 Task: Look for products in the category "Hand Soap" from Store Brand only.
Action: Mouse moved to (832, 321)
Screenshot: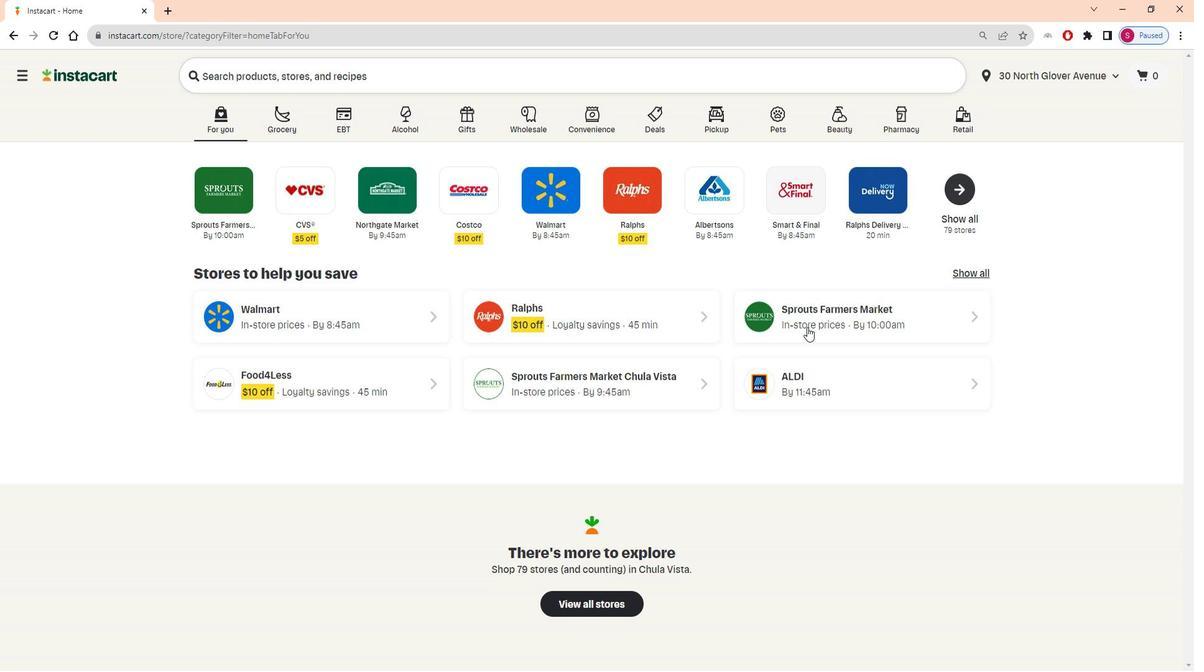 
Action: Mouse pressed left at (832, 321)
Screenshot: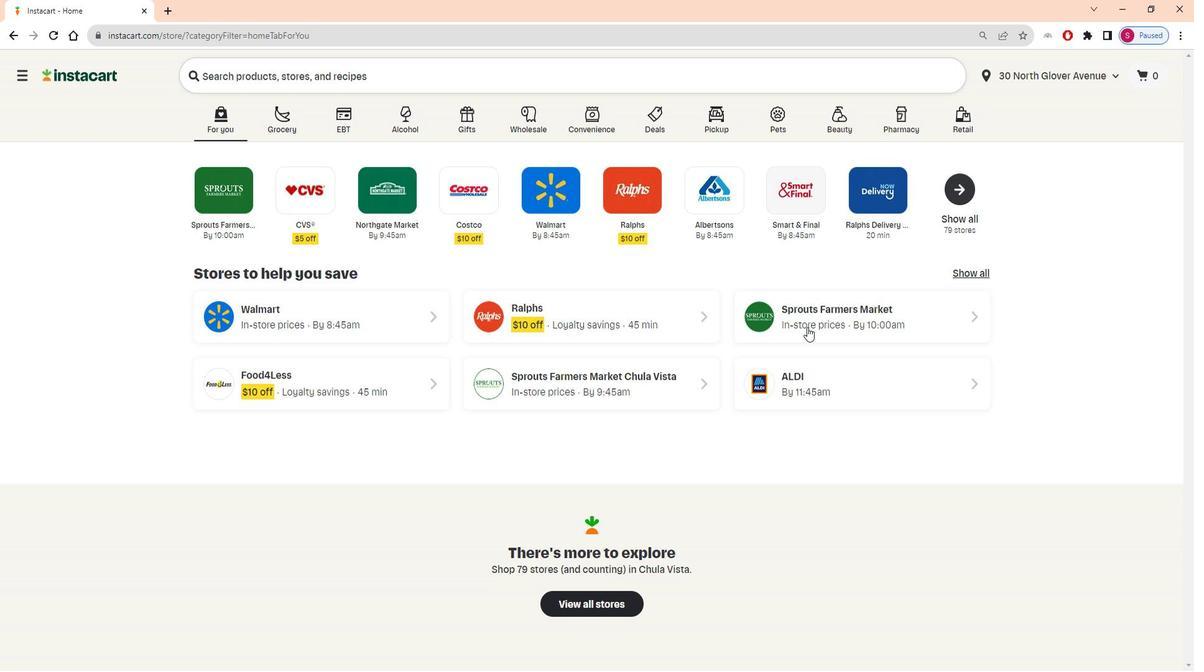 
Action: Mouse moved to (111, 432)
Screenshot: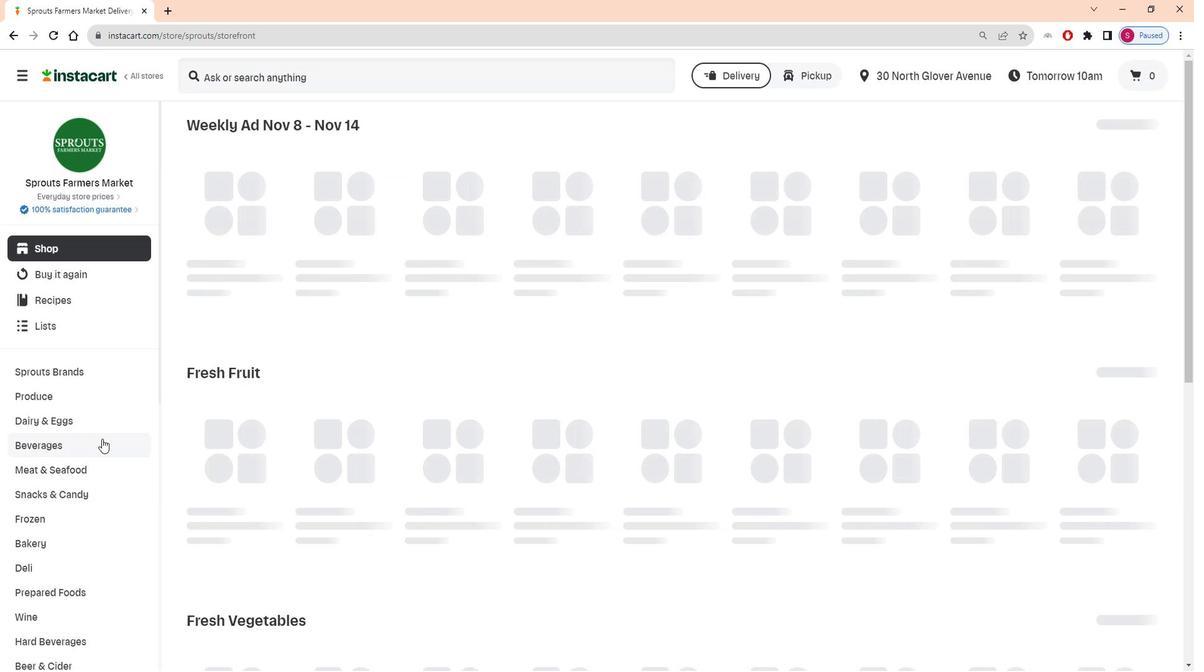 
Action: Mouse scrolled (111, 431) with delta (0, 0)
Screenshot: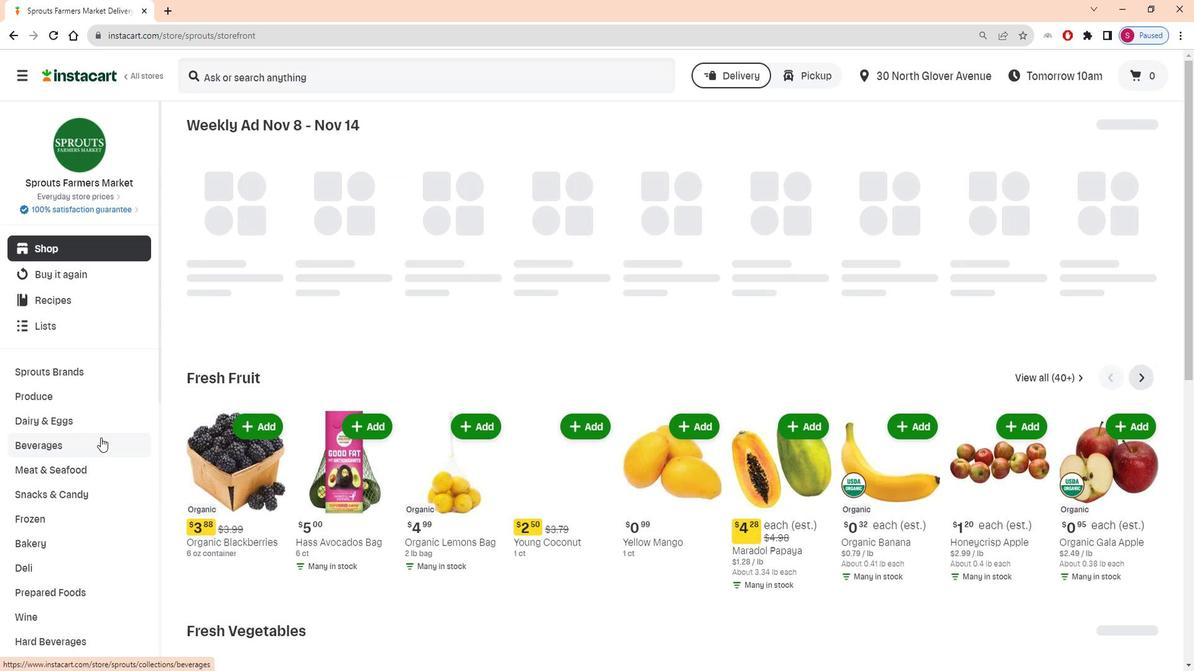 
Action: Mouse moved to (110, 432)
Screenshot: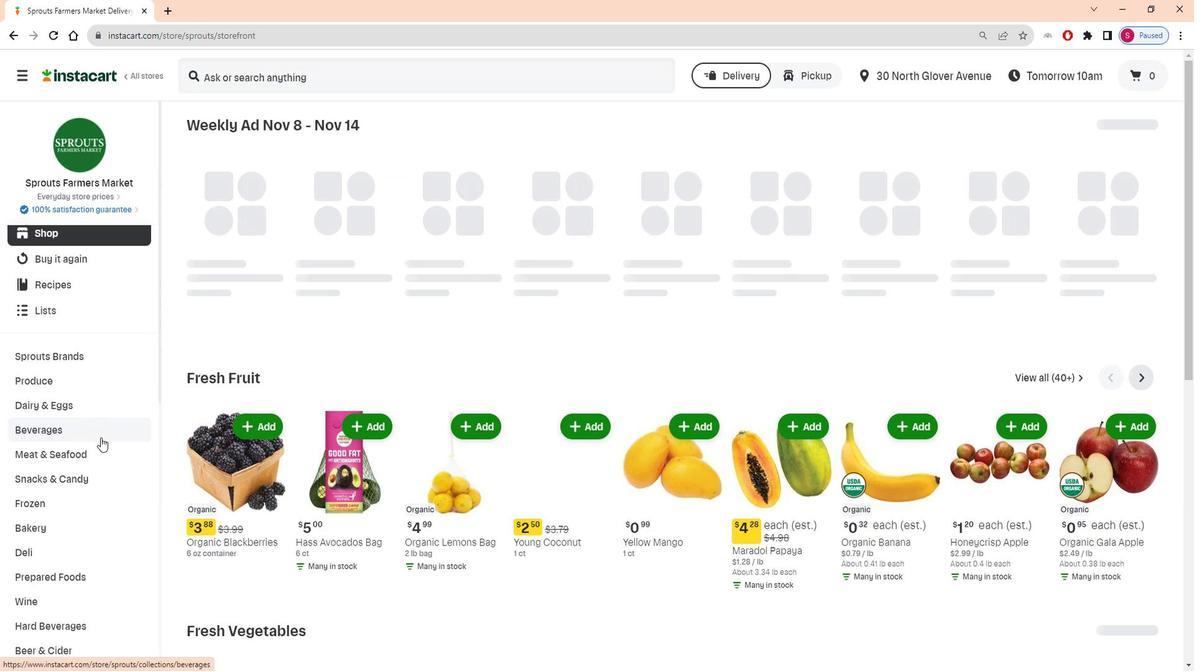 
Action: Mouse scrolled (110, 431) with delta (0, 0)
Screenshot: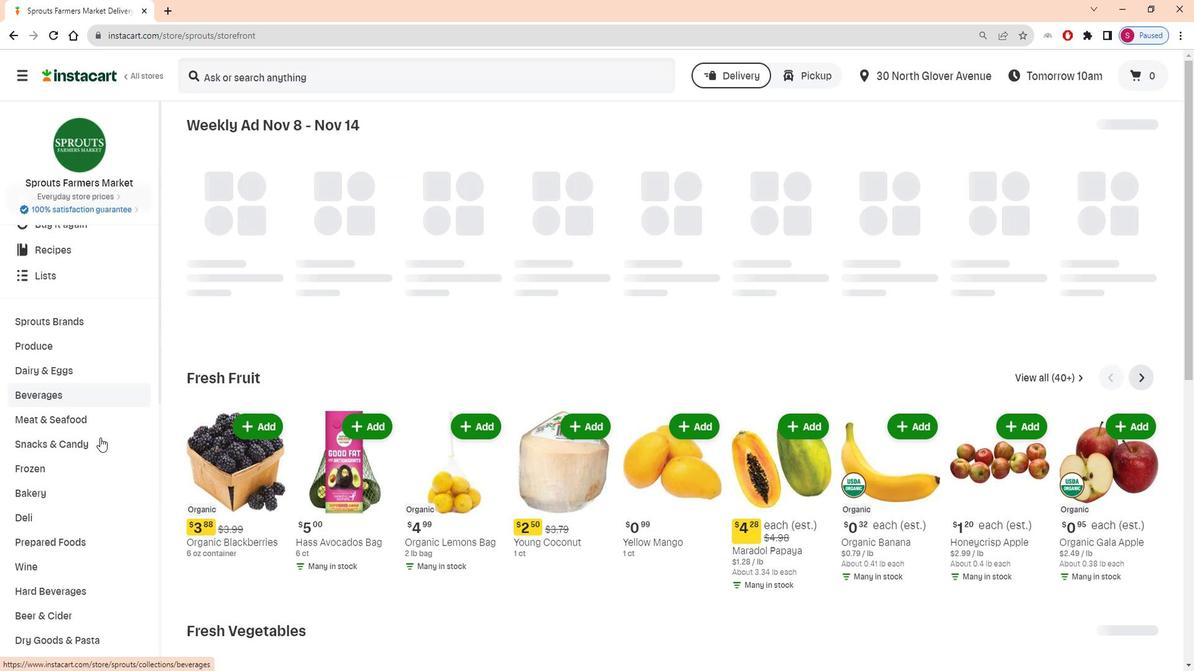 
Action: Mouse moved to (110, 432)
Screenshot: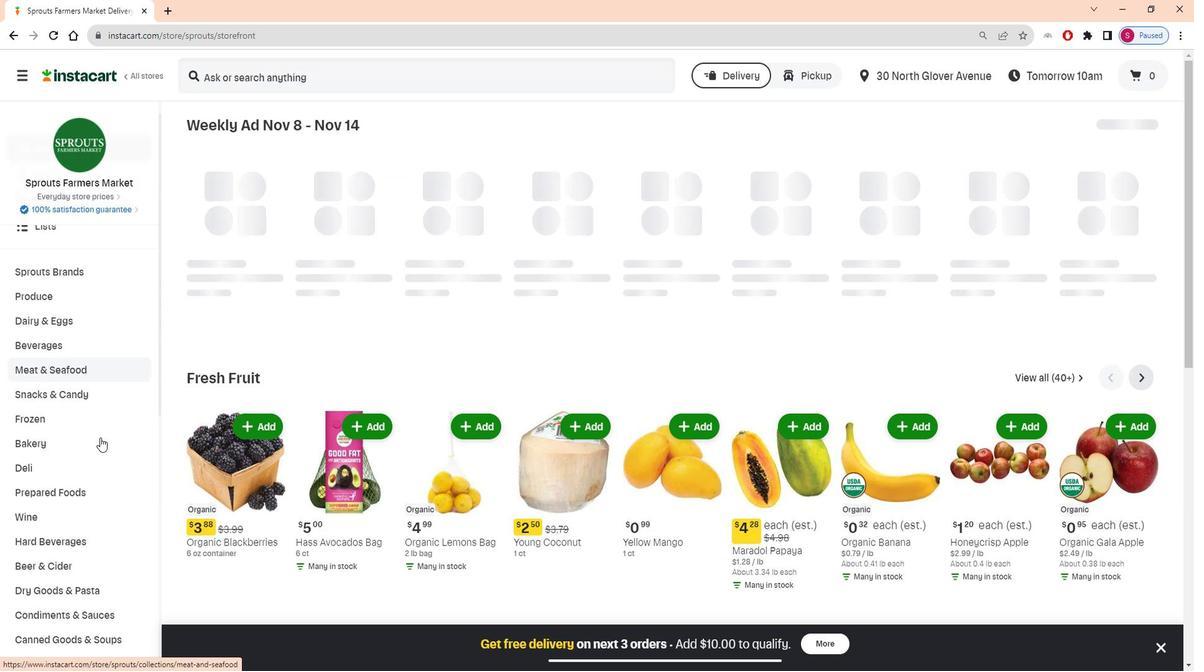 
Action: Mouse scrolled (110, 431) with delta (0, 0)
Screenshot: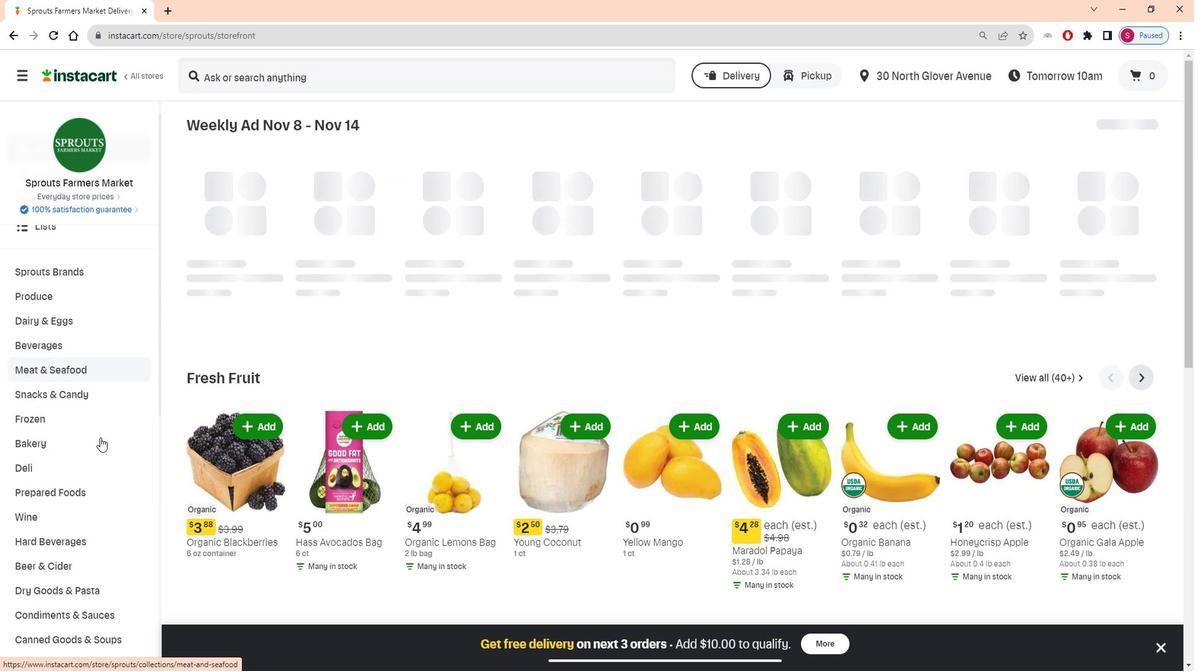 
Action: Mouse scrolled (110, 431) with delta (0, 0)
Screenshot: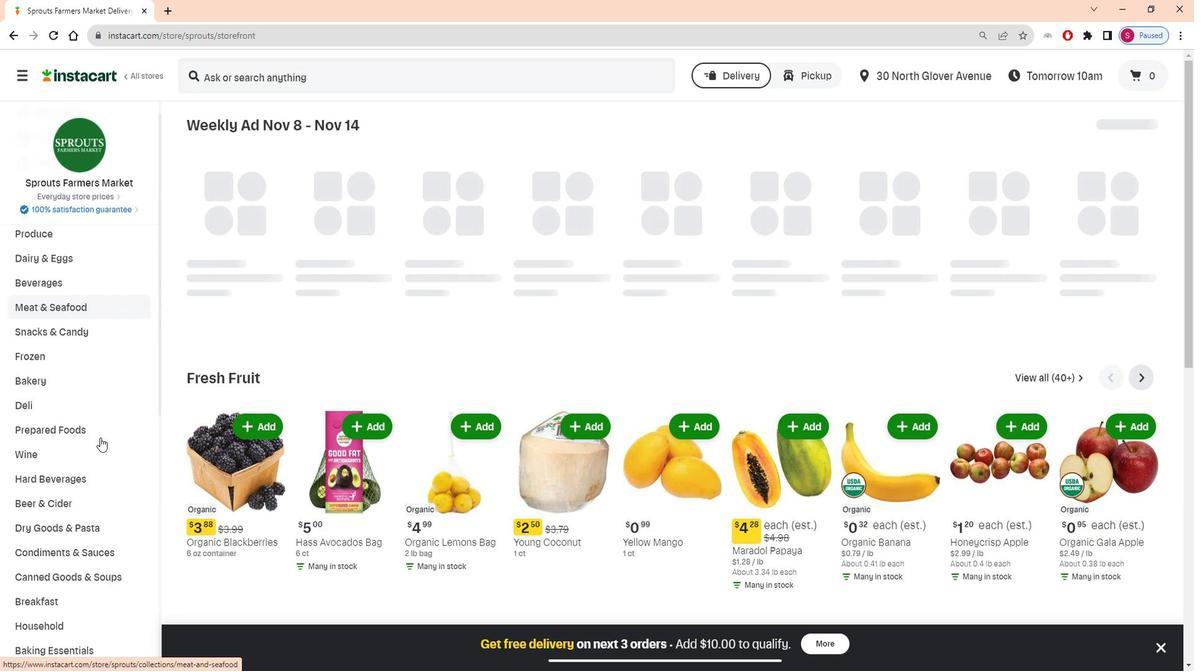 
Action: Mouse scrolled (110, 431) with delta (0, 0)
Screenshot: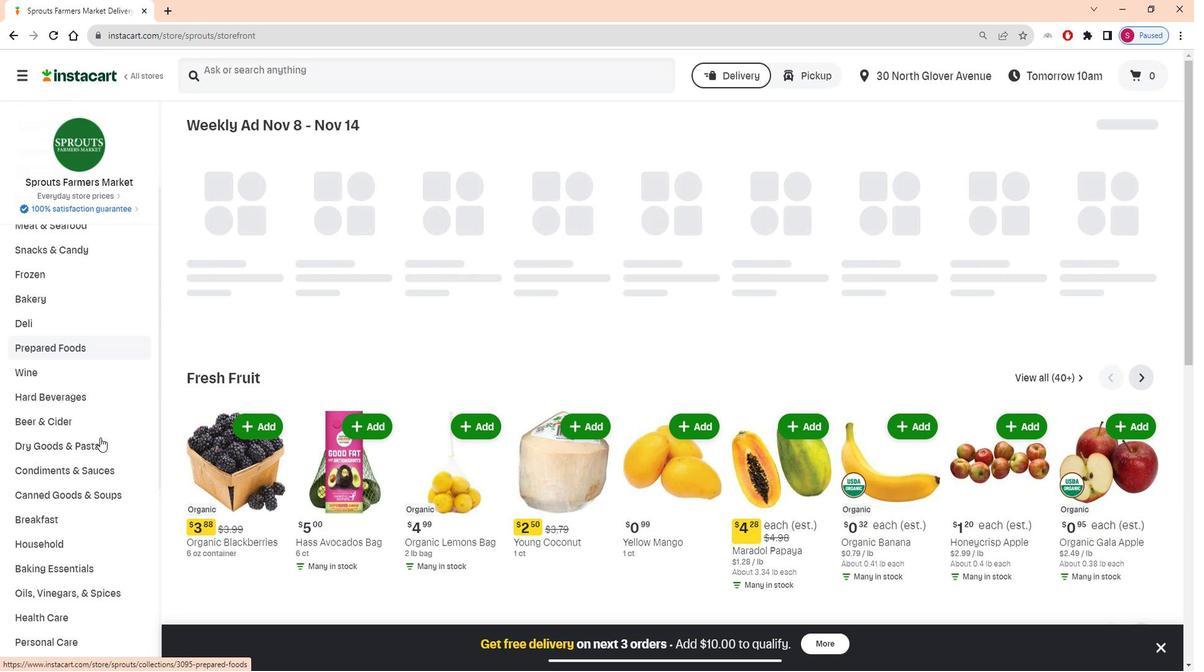 
Action: Mouse scrolled (110, 431) with delta (0, 0)
Screenshot: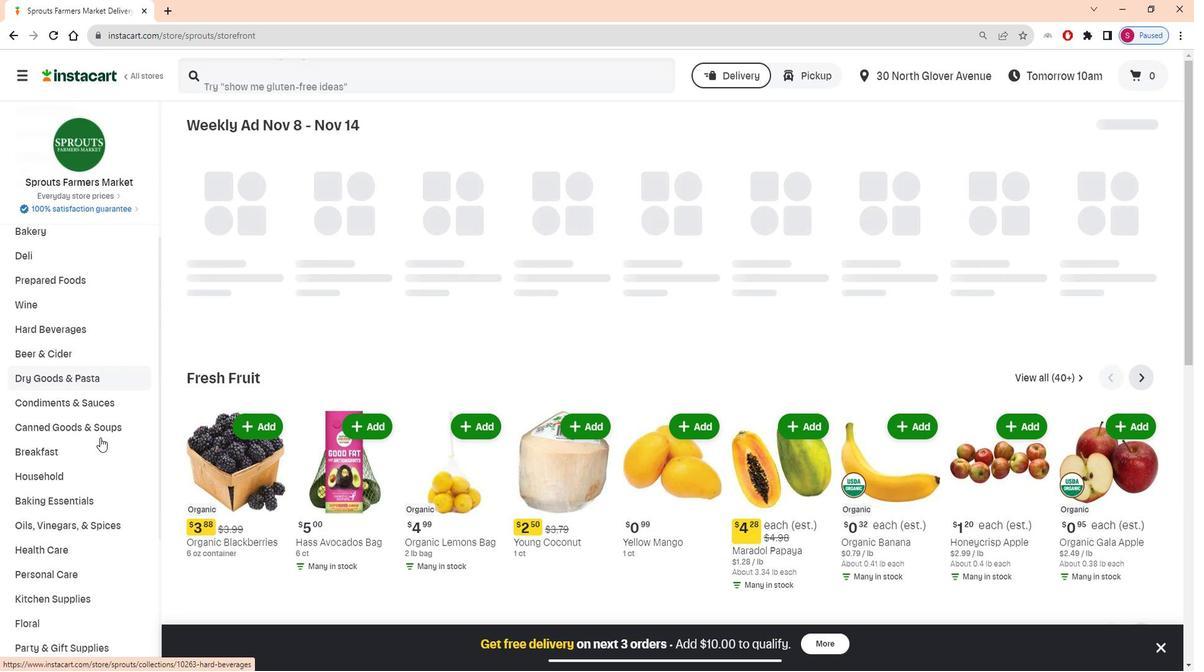 
Action: Mouse moved to (85, 494)
Screenshot: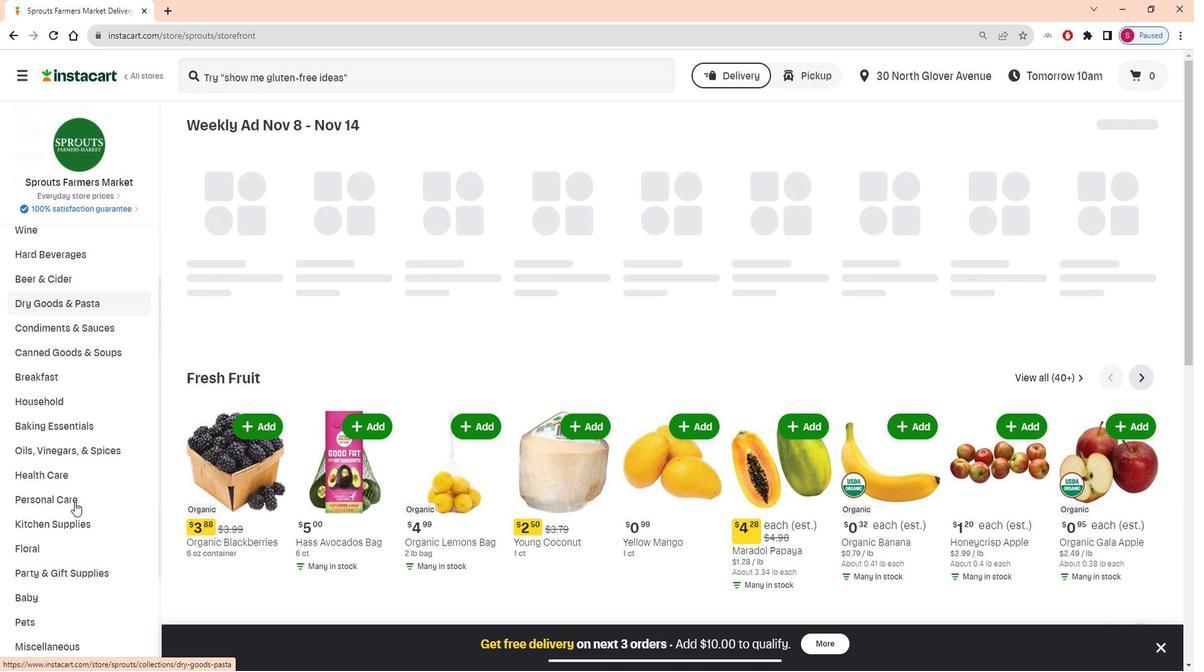 
Action: Mouse pressed left at (85, 494)
Screenshot: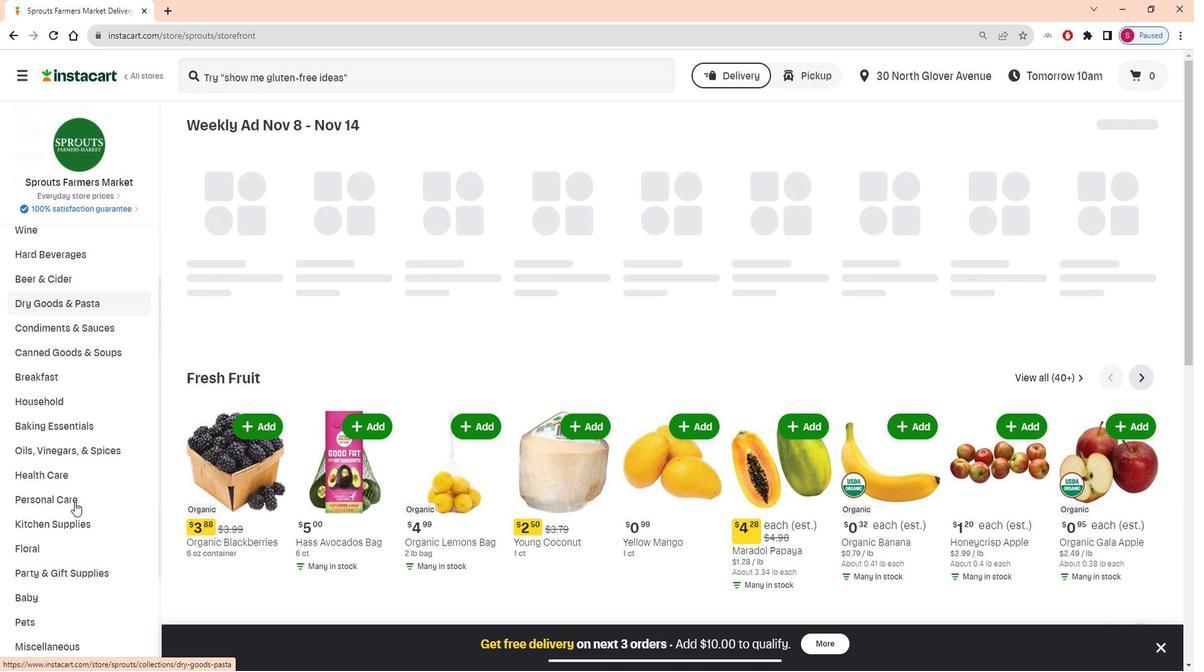 
Action: Mouse moved to (319, 164)
Screenshot: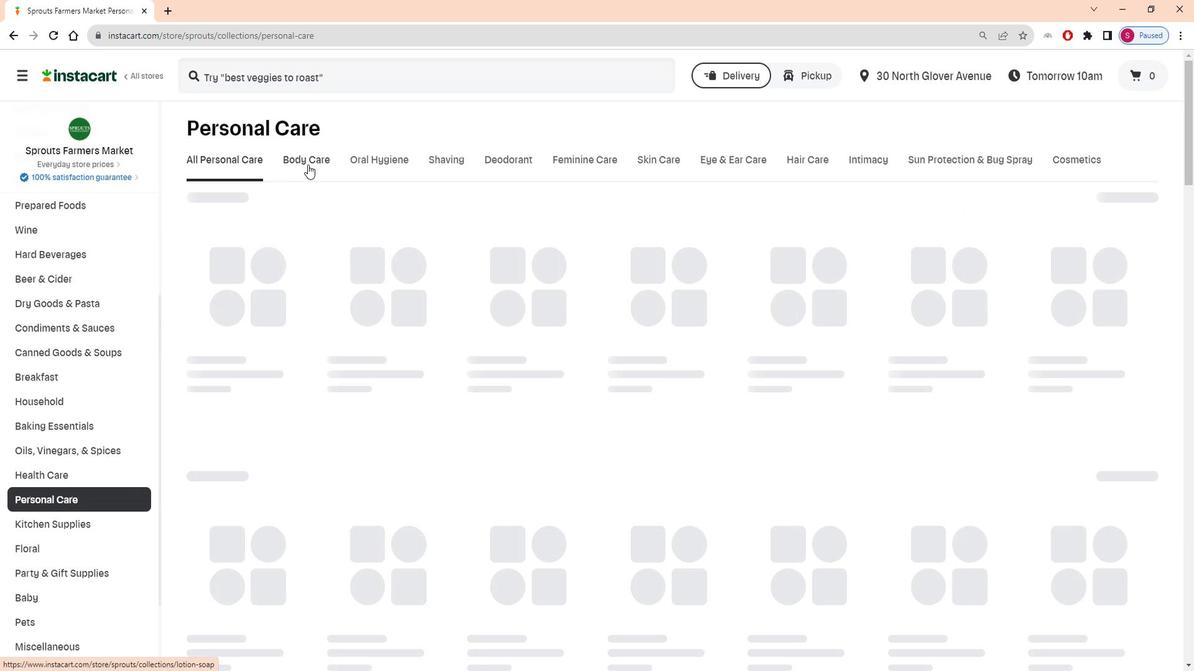
Action: Mouse pressed left at (319, 164)
Screenshot: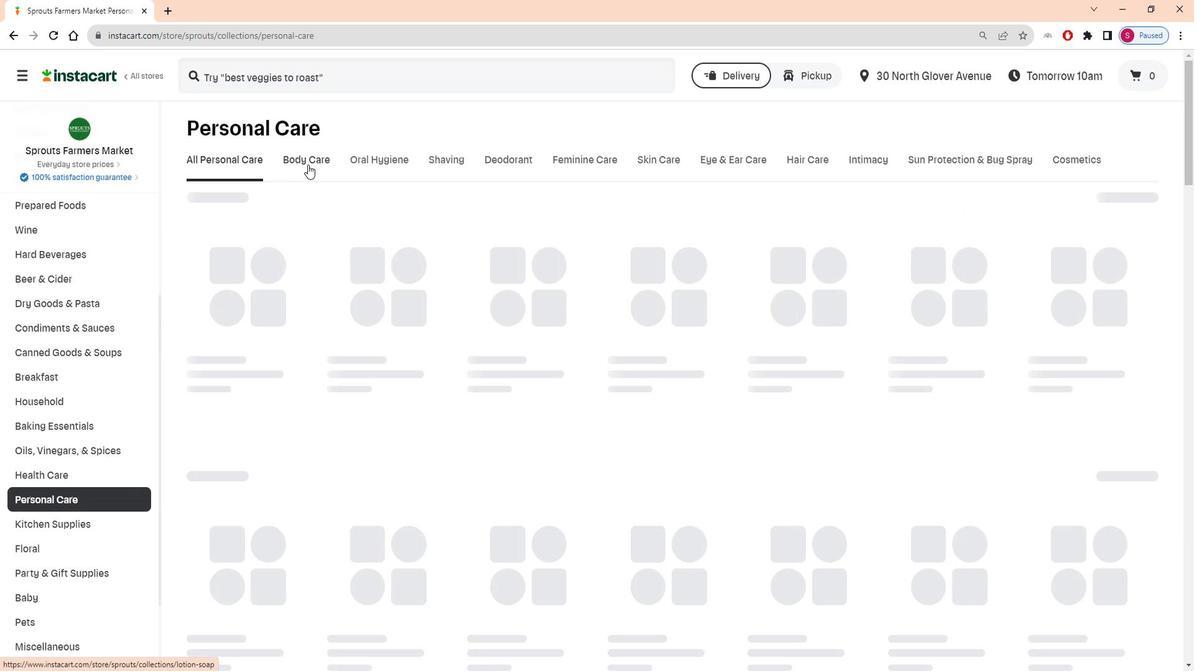 
Action: Mouse moved to (417, 220)
Screenshot: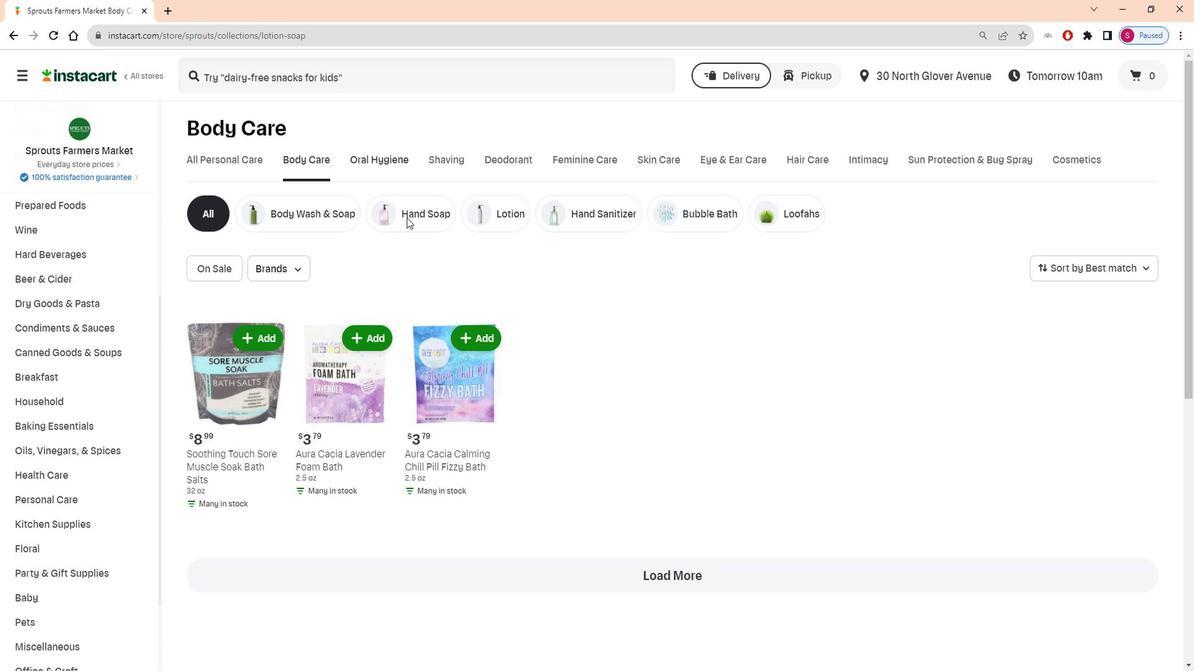 
Action: Mouse pressed left at (417, 220)
Screenshot: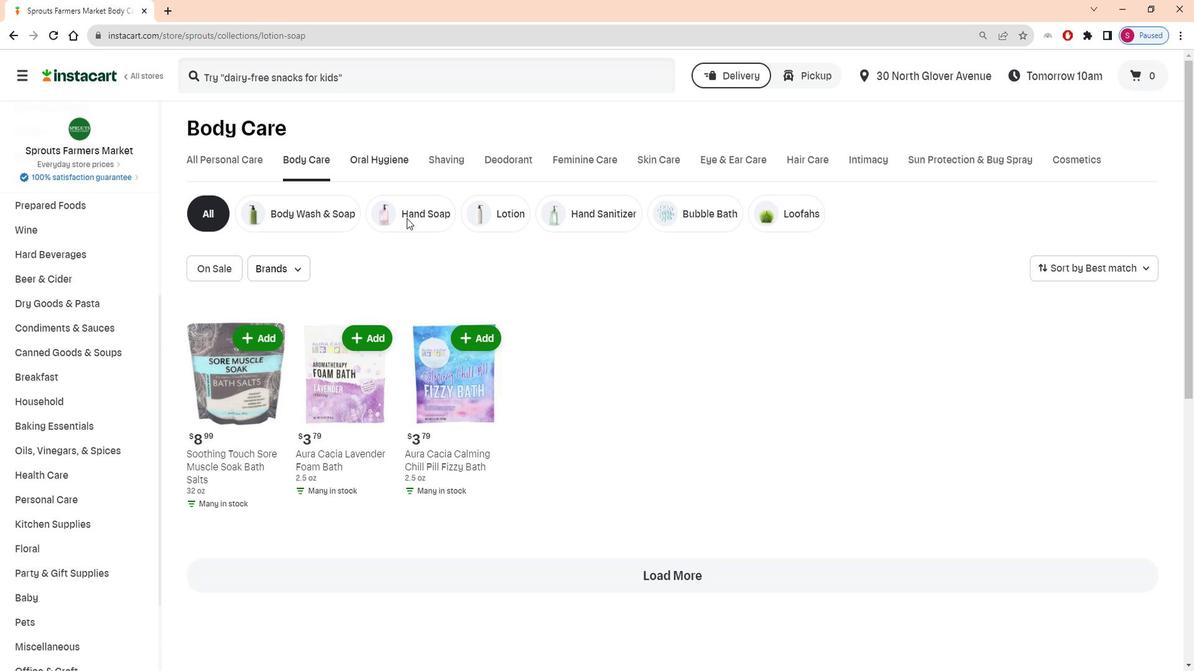
Action: Mouse moved to (417, 232)
Screenshot: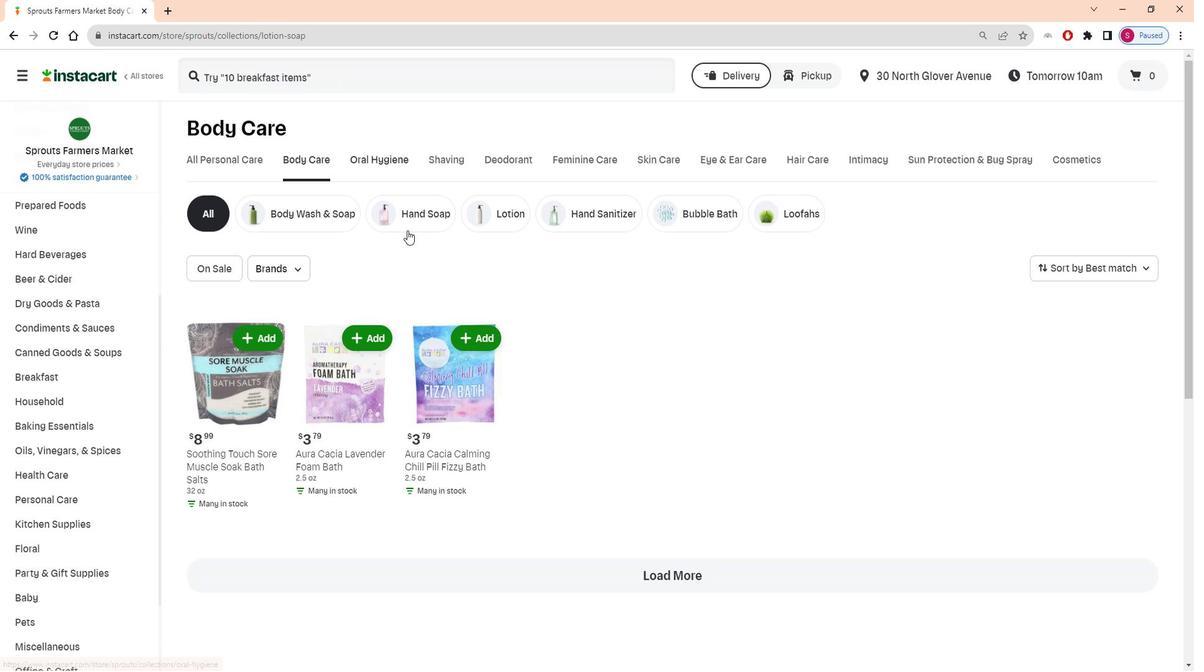 
Action: Mouse pressed left at (417, 232)
Screenshot: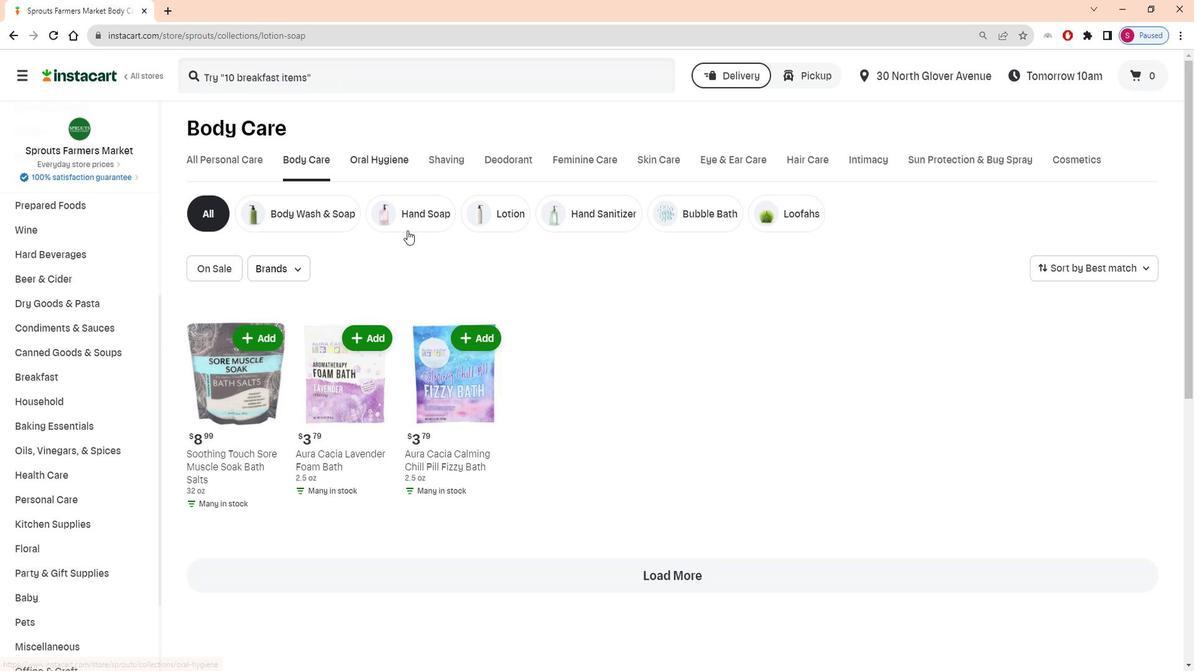 
Action: Mouse moved to (306, 263)
Screenshot: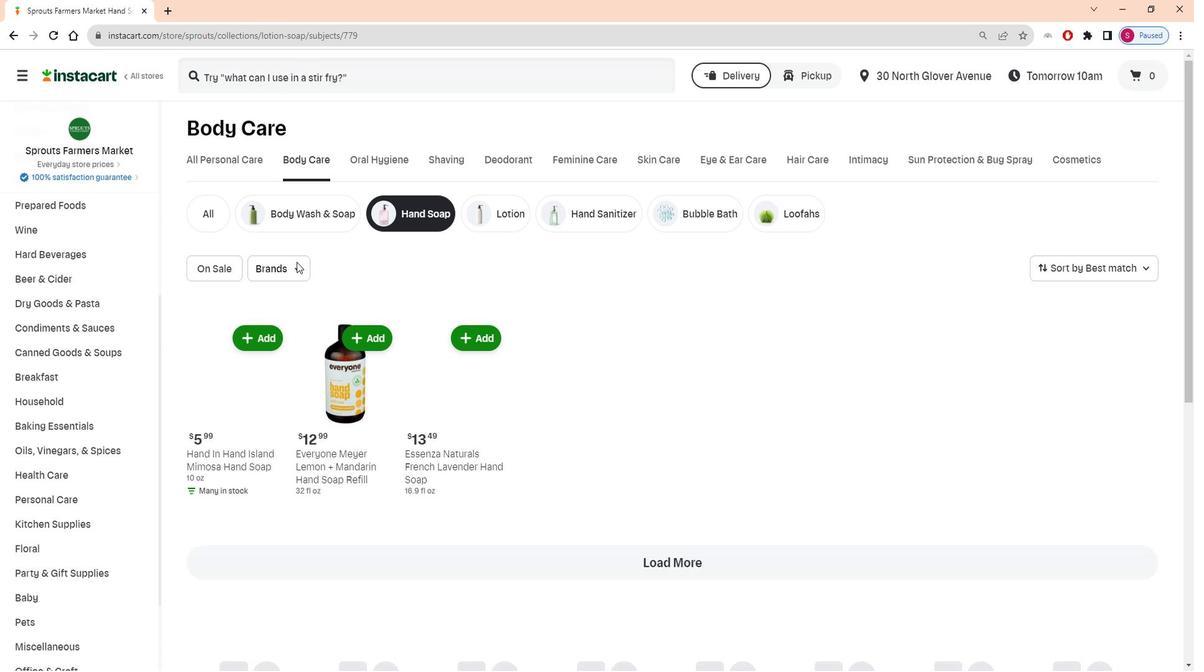
Action: Mouse pressed left at (306, 263)
Screenshot: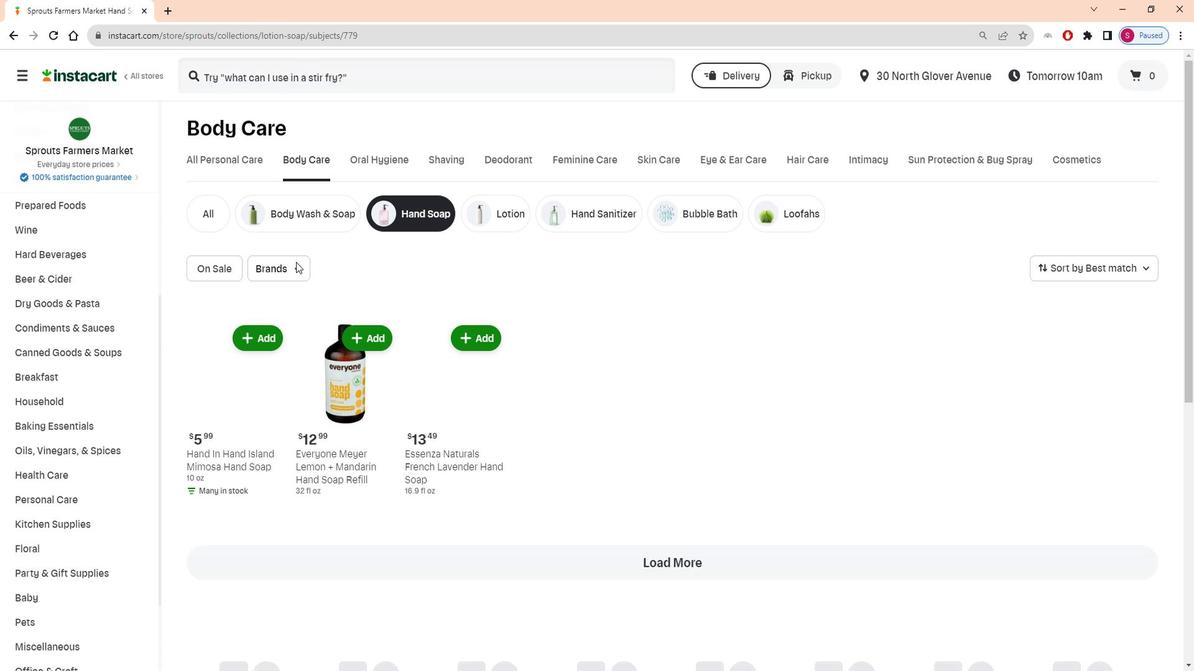 
Action: Mouse moved to (306, 306)
Screenshot: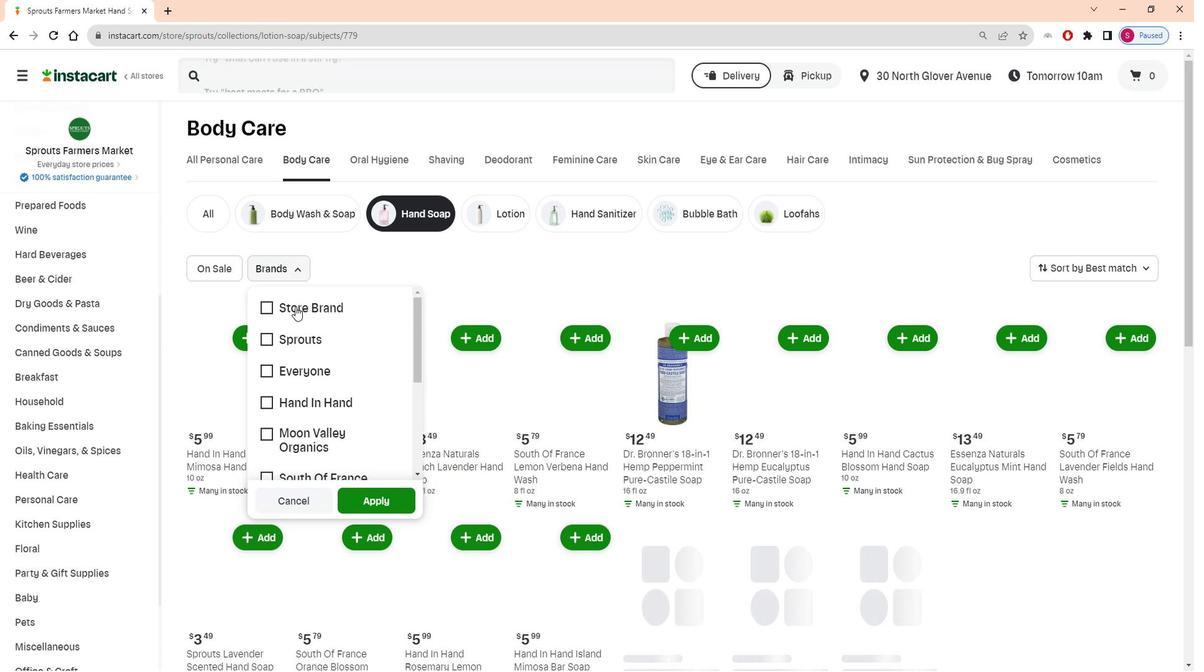 
Action: Mouse pressed left at (306, 306)
Screenshot: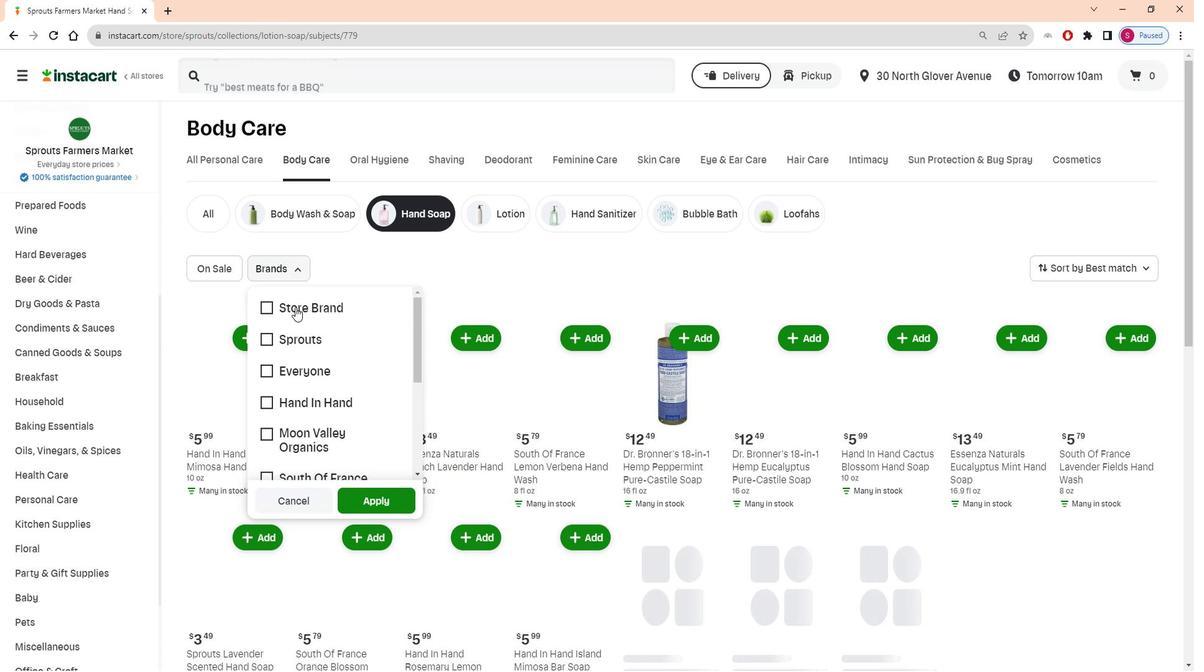 
Action: Mouse moved to (370, 493)
Screenshot: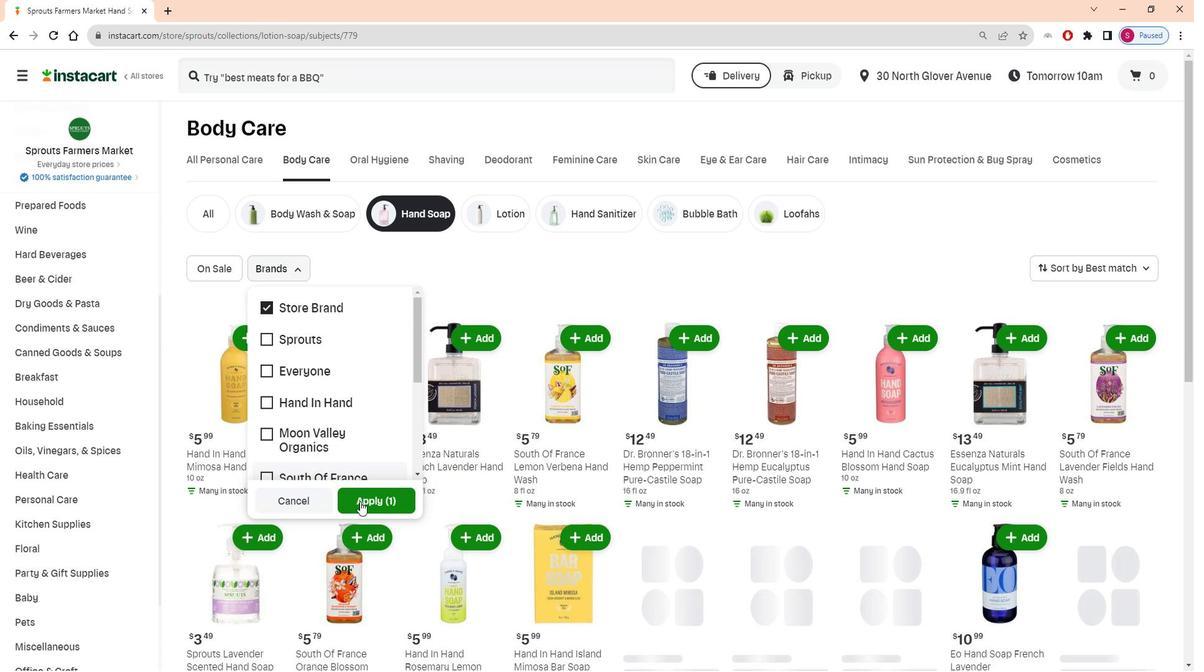 
Action: Mouse pressed left at (370, 493)
Screenshot: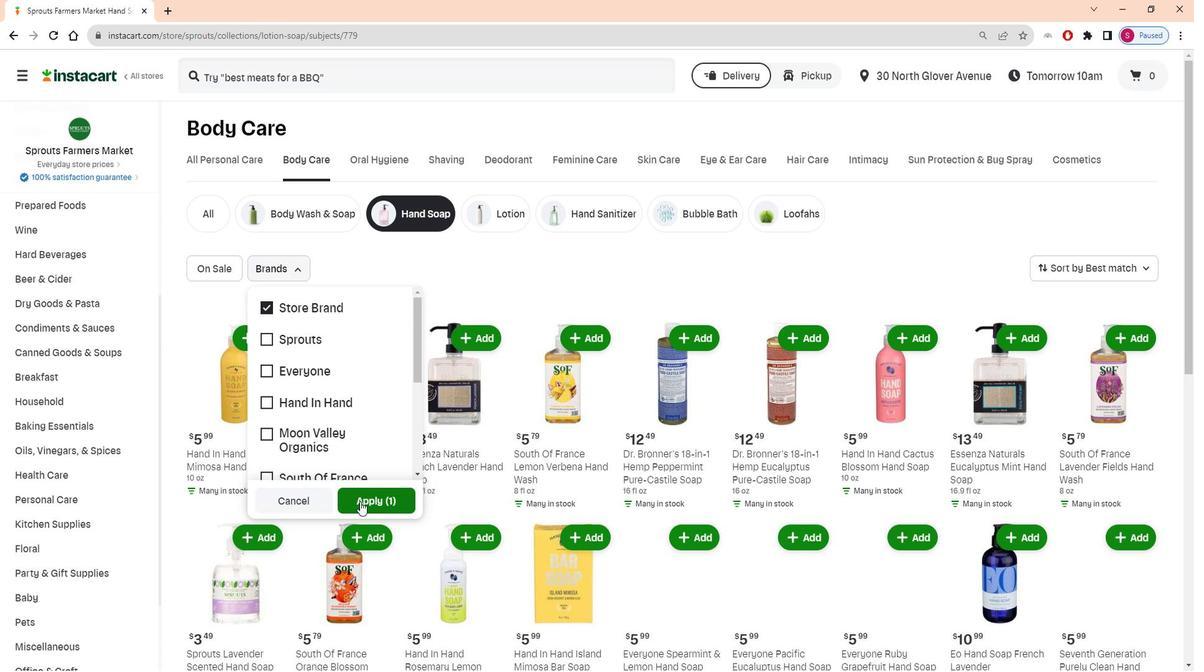 
Action: Mouse moved to (535, 317)
Screenshot: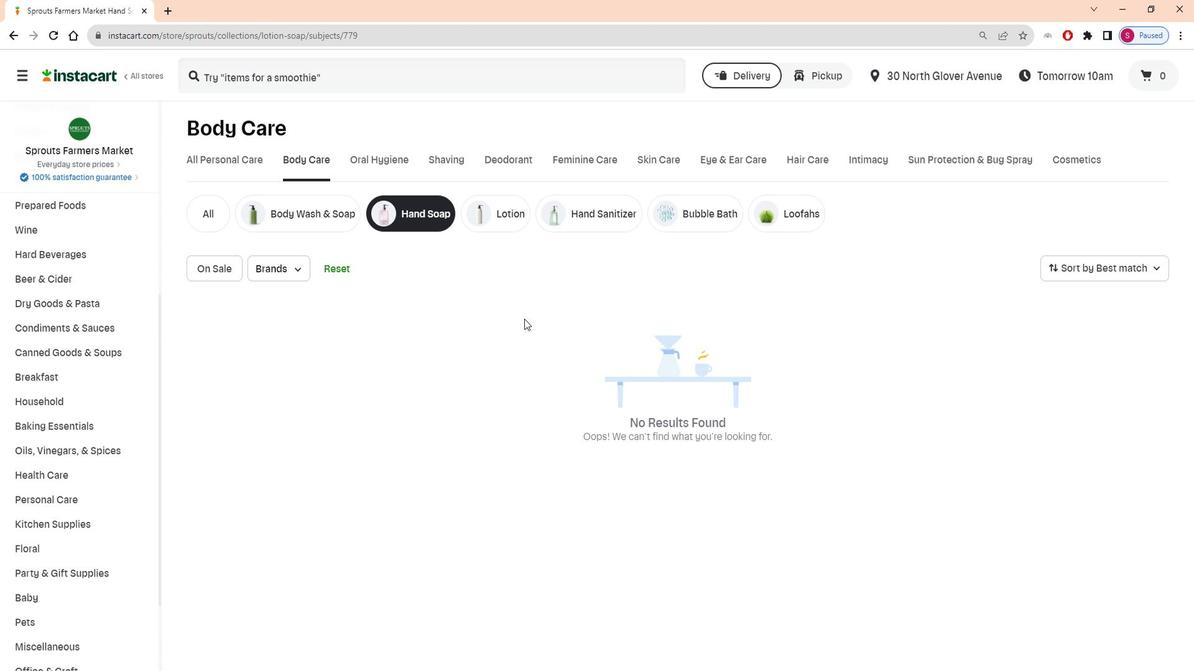 
